 Task: Choose option filter on type.
Action: Mouse moved to (780, 28)
Screenshot: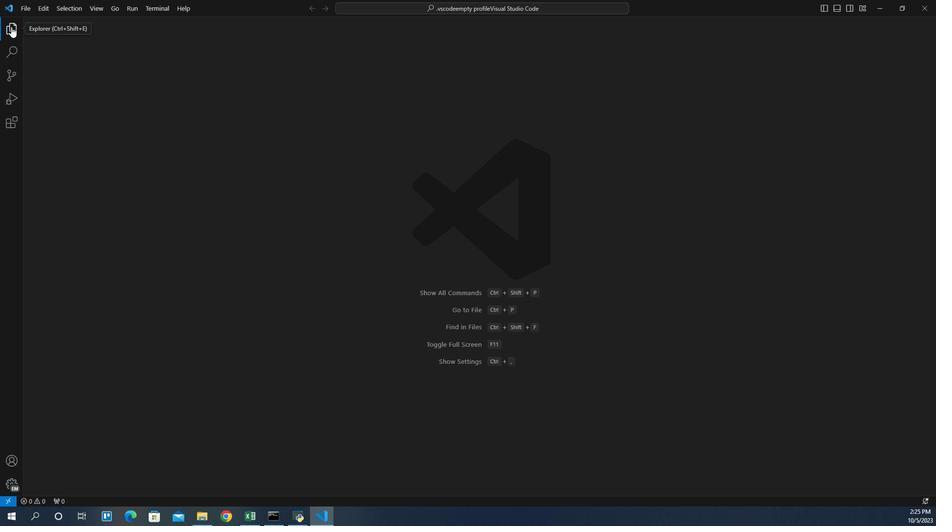 
Action: Mouse pressed left at (780, 28)
Screenshot: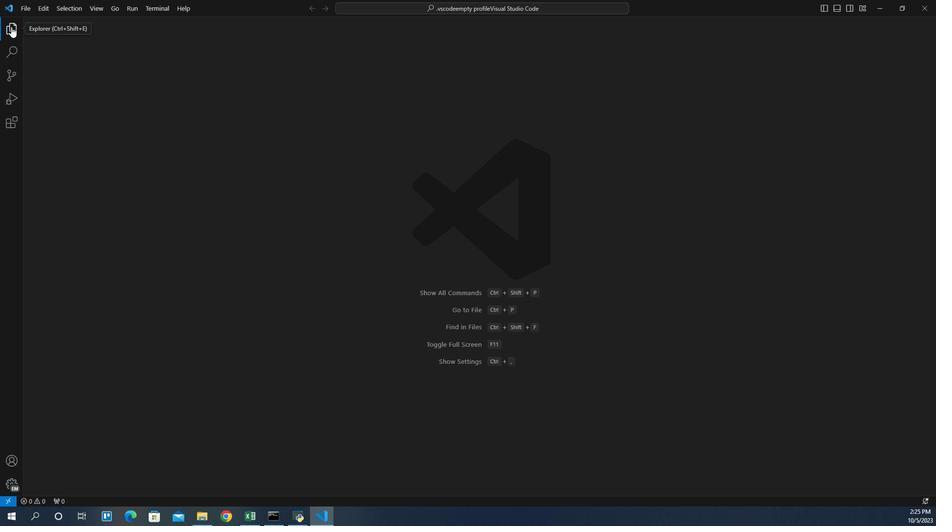 
Action: Mouse moved to (828, 50)
Screenshot: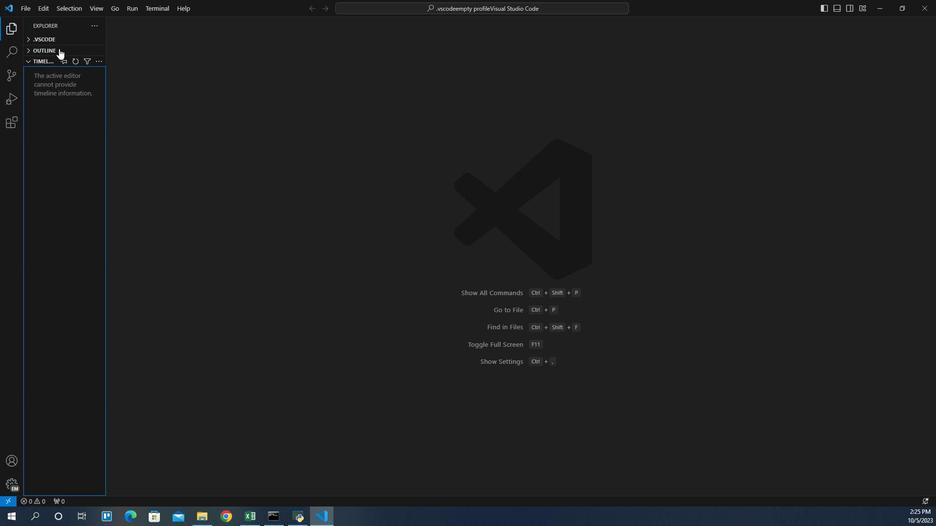 
Action: Mouse pressed left at (828, 50)
Screenshot: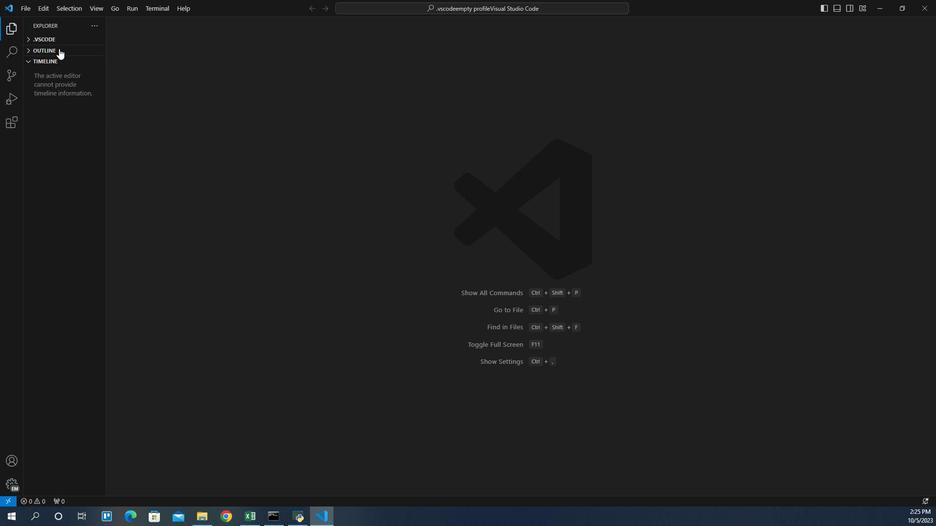 
Action: Mouse moved to (867, 52)
Screenshot: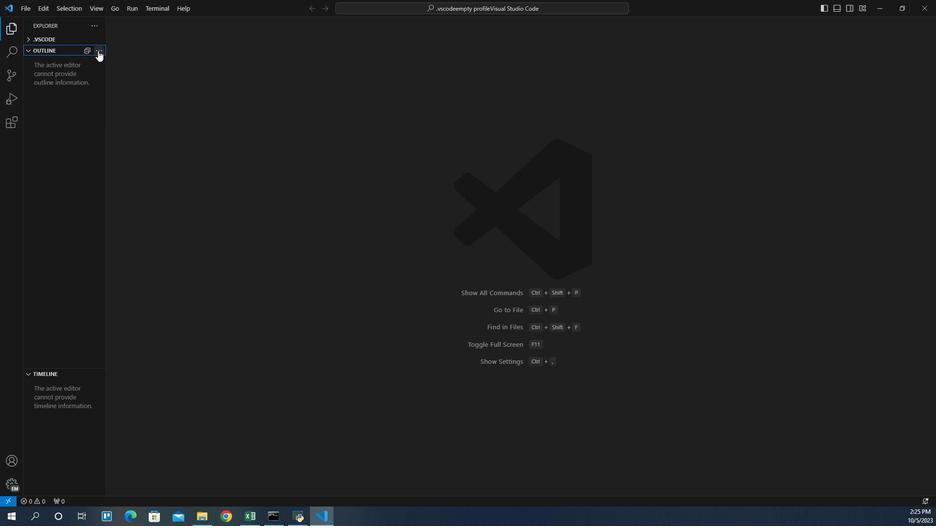 
Action: Mouse pressed left at (867, 52)
Screenshot: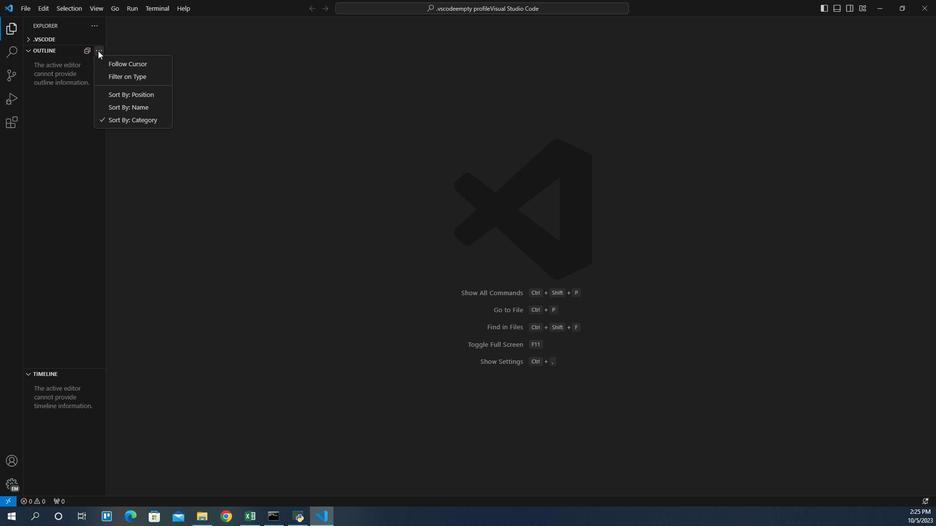 
Action: Mouse moved to (880, 74)
Screenshot: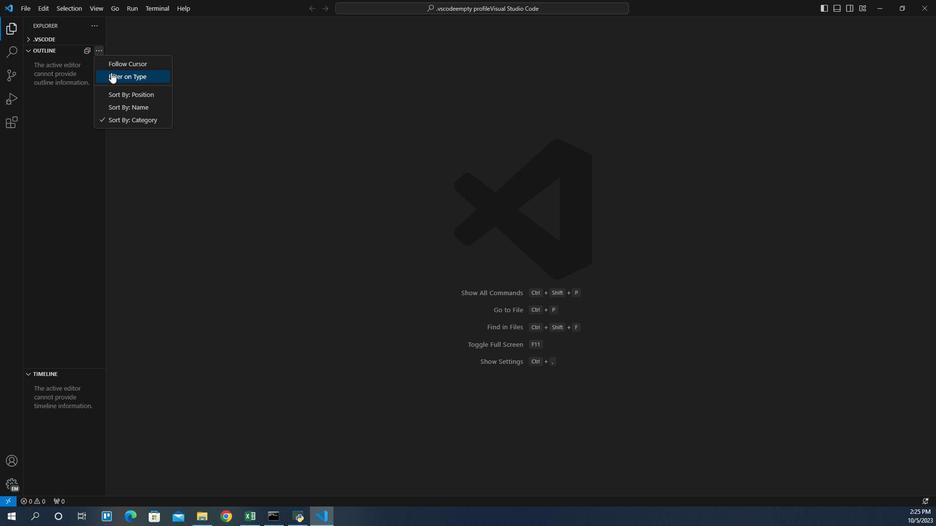 
Action: Mouse pressed left at (880, 74)
Screenshot: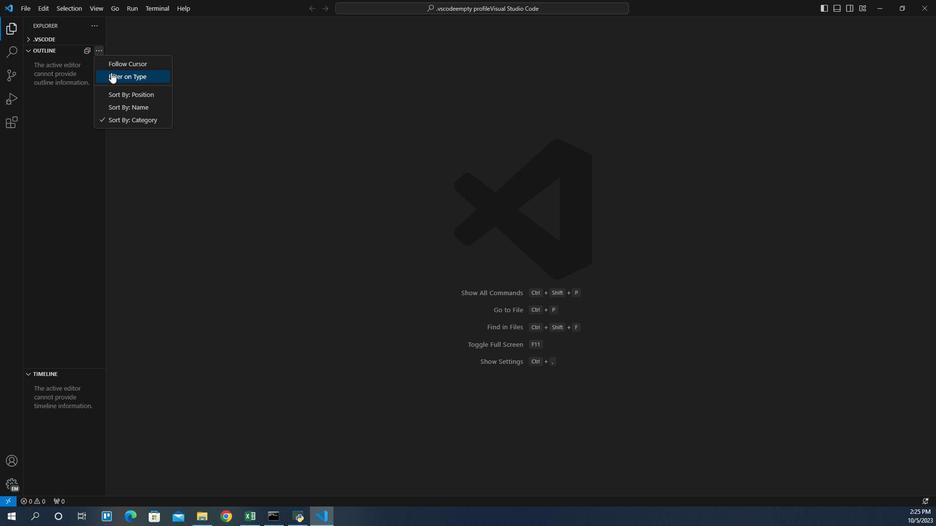 
